 Task: Change the option "Skip H.264 in-loop deblocking filter" to Bidir.
Action: Mouse moved to (81, 11)
Screenshot: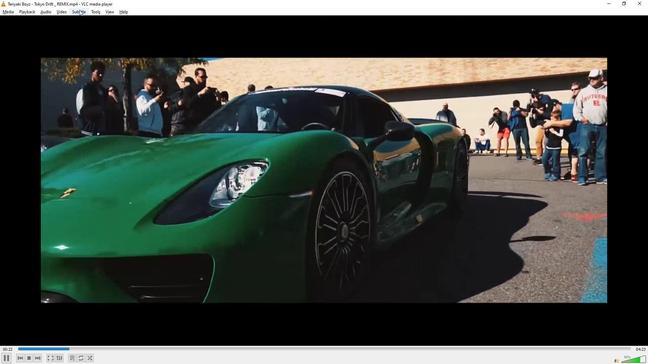 
Action: Mouse pressed left at (81, 11)
Screenshot: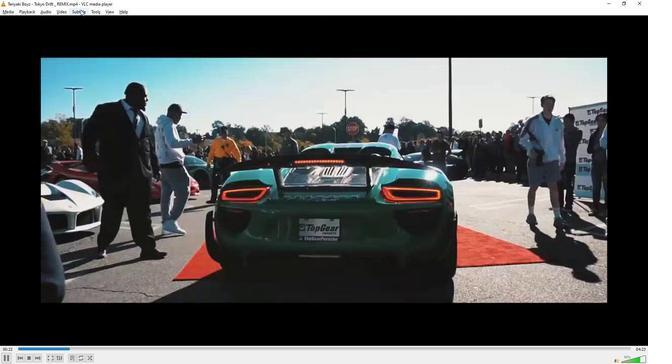 
Action: Mouse moved to (93, 12)
Screenshot: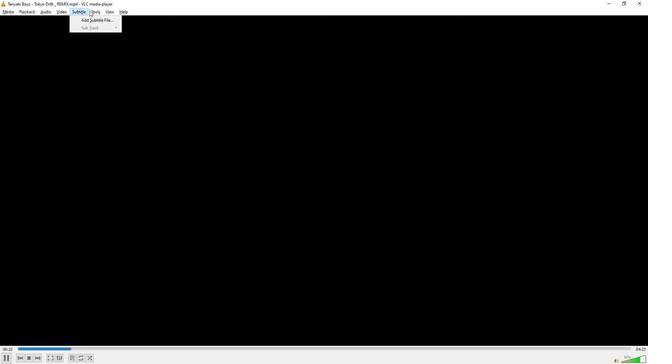 
Action: Mouse pressed left at (93, 12)
Screenshot: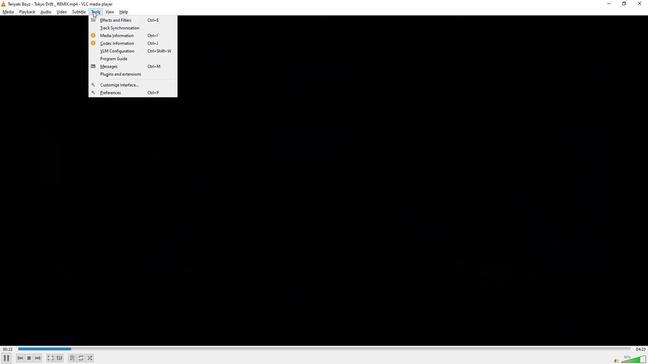 
Action: Mouse moved to (93, 15)
Screenshot: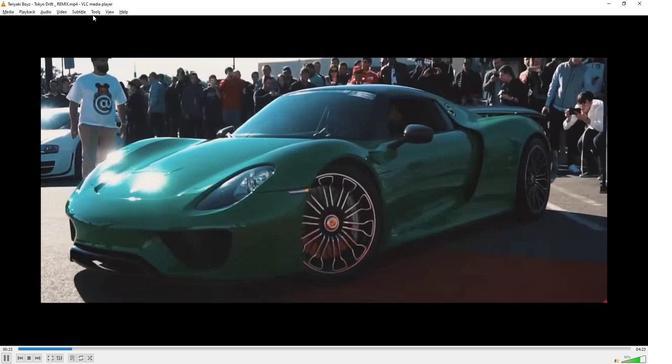 
Action: Mouse pressed left at (93, 15)
Screenshot: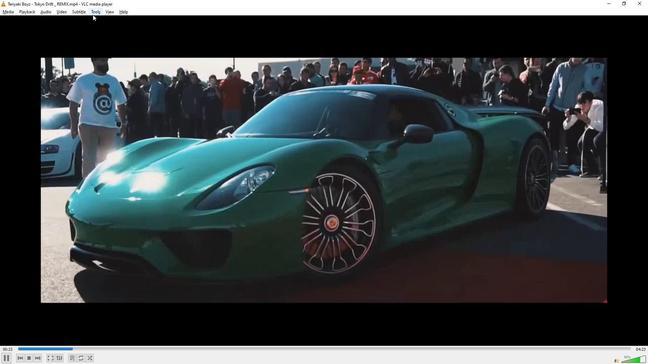 
Action: Mouse moved to (107, 93)
Screenshot: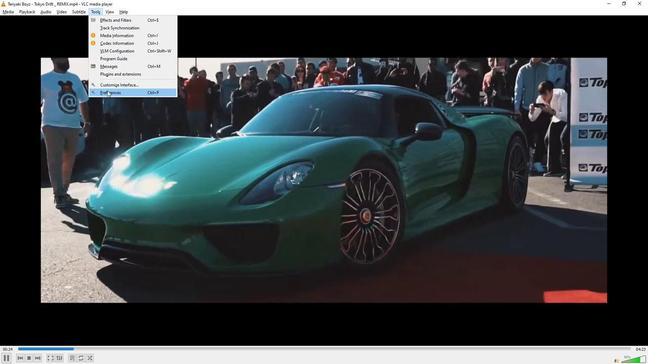 
Action: Mouse pressed left at (107, 93)
Screenshot: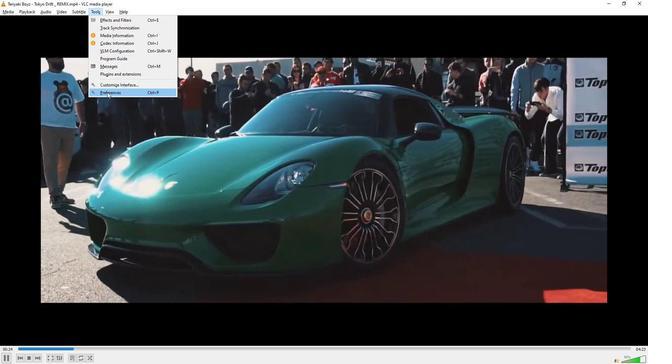 
Action: Mouse moved to (172, 91)
Screenshot: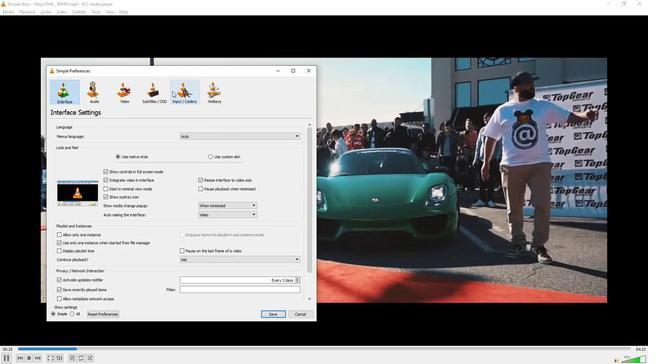 
Action: Mouse pressed left at (172, 91)
Screenshot: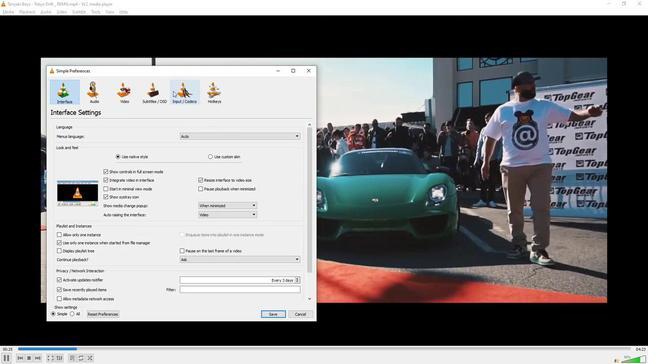 
Action: Mouse moved to (164, 162)
Screenshot: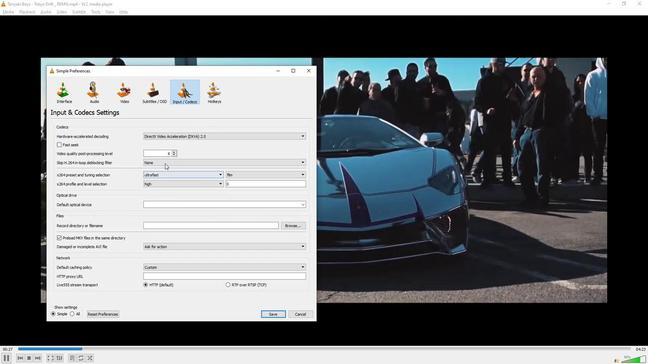 
Action: Mouse pressed left at (164, 162)
Screenshot: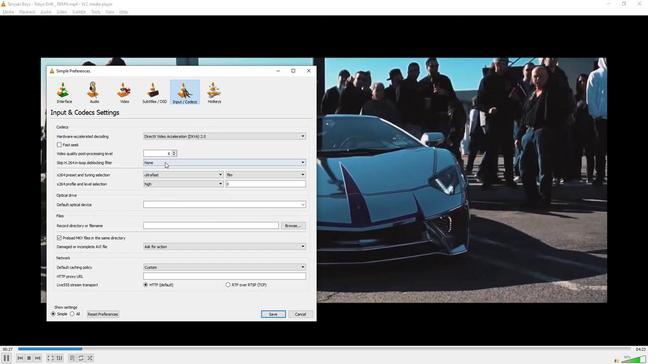 
Action: Mouse moved to (159, 175)
Screenshot: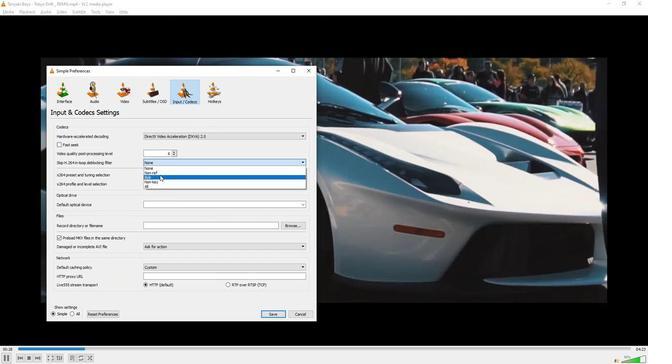 
Action: Mouse pressed left at (159, 175)
Screenshot: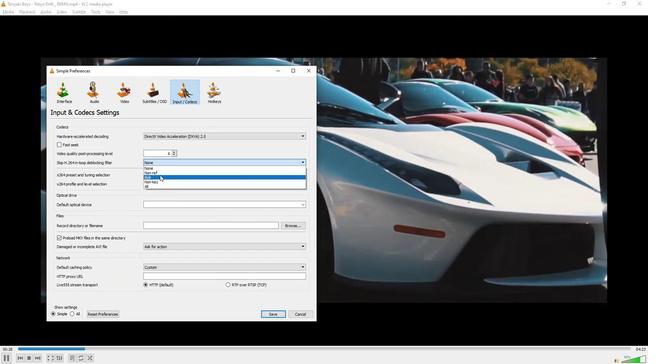 
Action: Mouse moved to (190, 255)
Screenshot: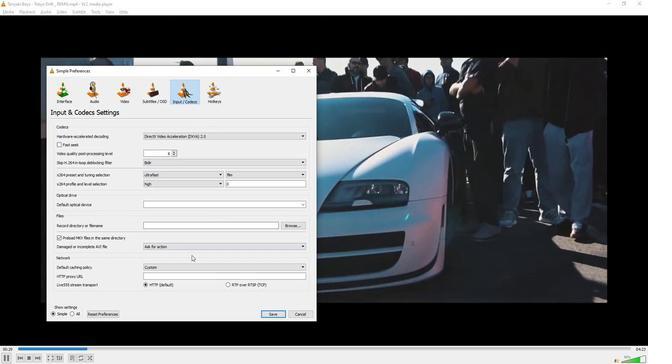 
